 Task: Change the intra-picture dwt filter of the Dirac video decoder using libschroedinger to "Deslauriers-Dubuc (13,7)".
Action: Mouse moved to (127, 16)
Screenshot: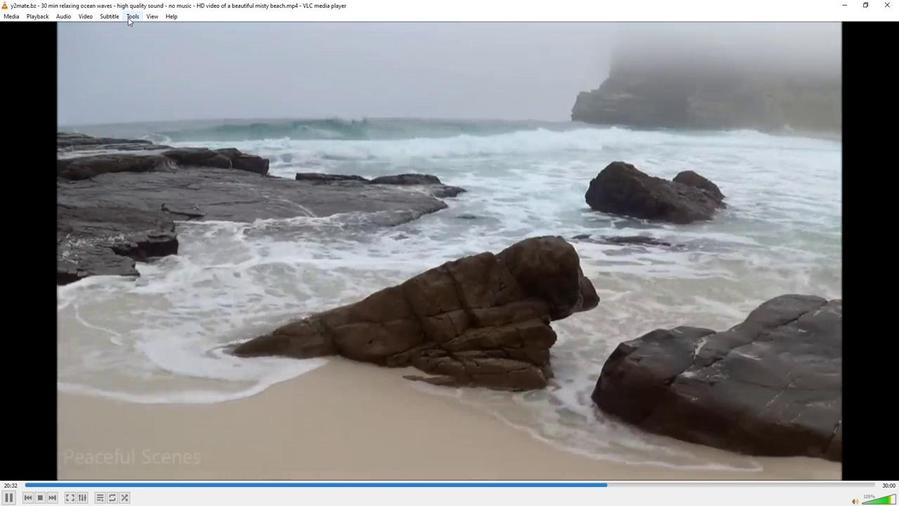 
Action: Mouse pressed left at (127, 16)
Screenshot: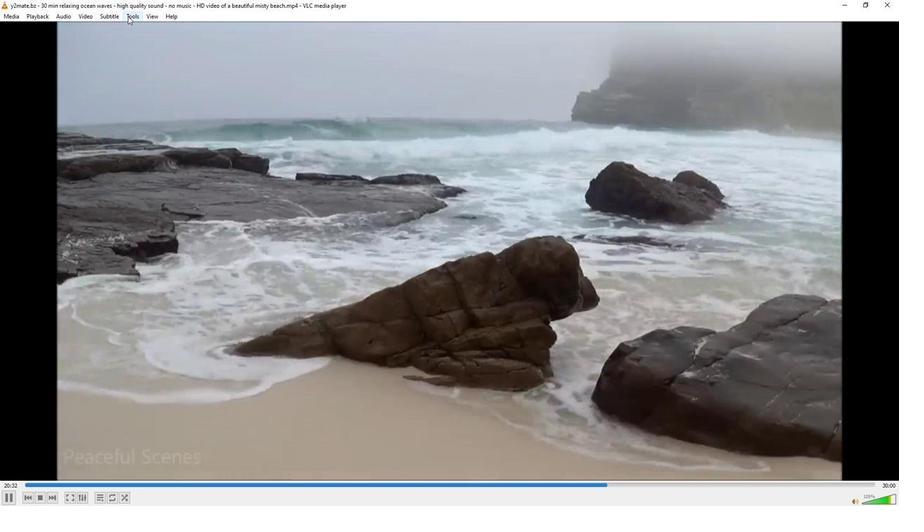 
Action: Mouse moved to (137, 129)
Screenshot: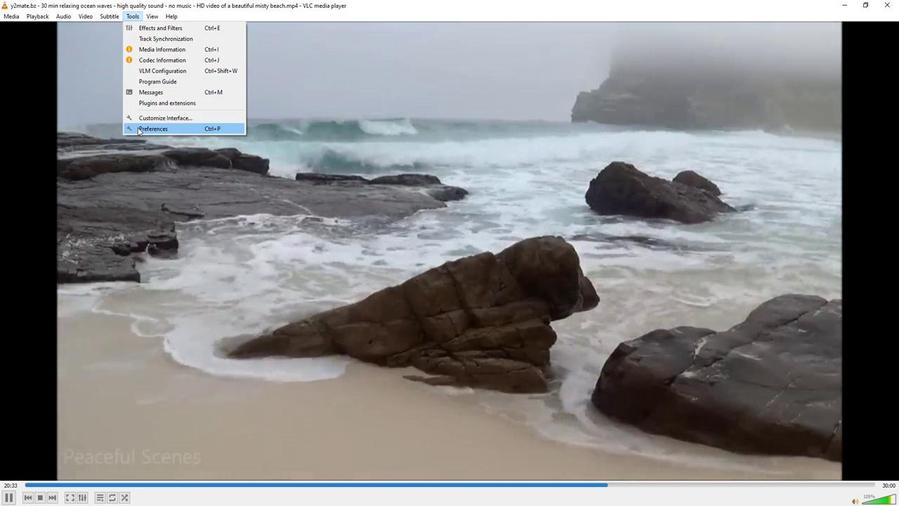 
Action: Mouse pressed left at (137, 129)
Screenshot: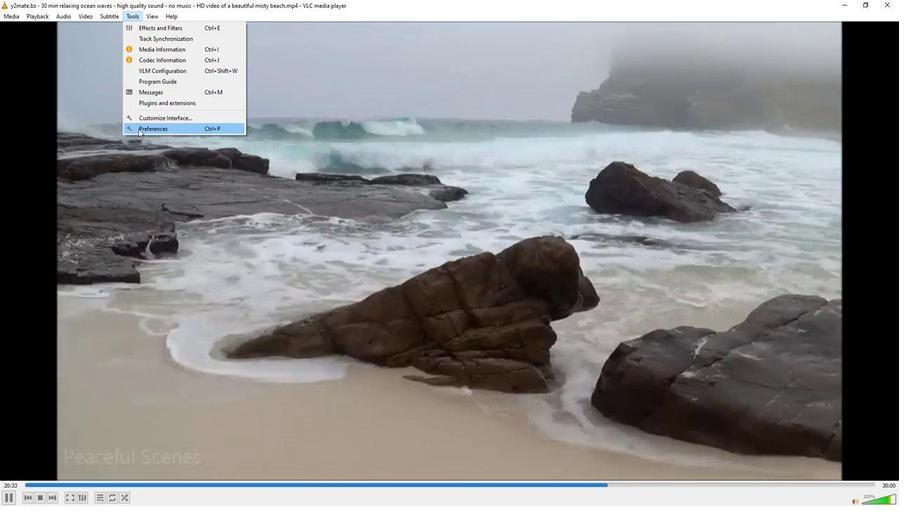 
Action: Mouse moved to (110, 392)
Screenshot: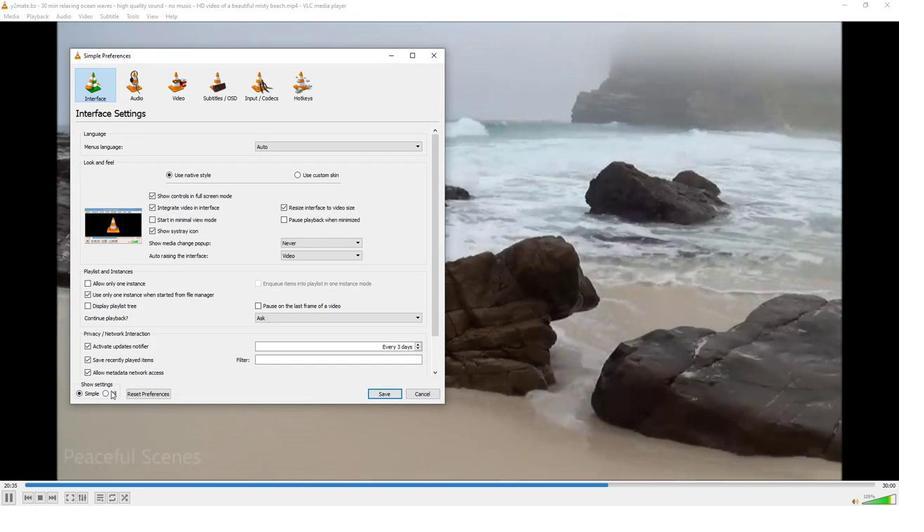 
Action: Mouse pressed left at (110, 392)
Screenshot: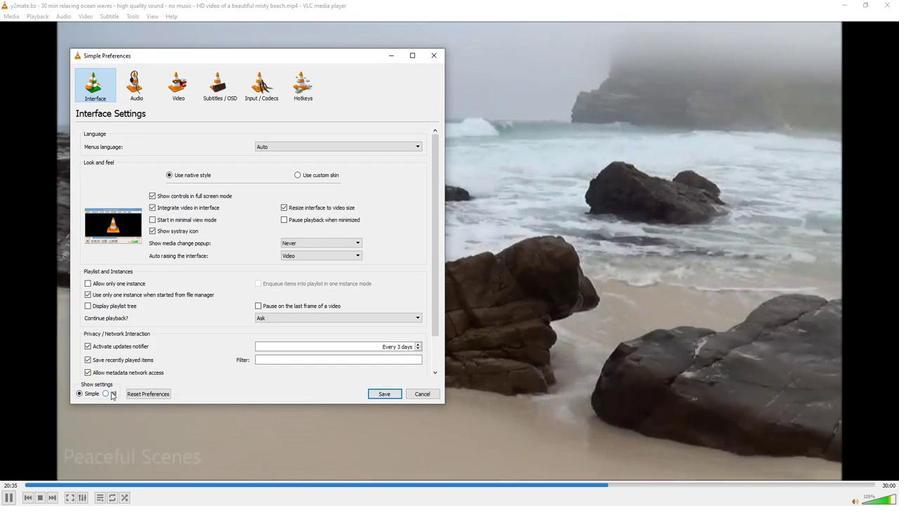 
Action: Mouse moved to (93, 299)
Screenshot: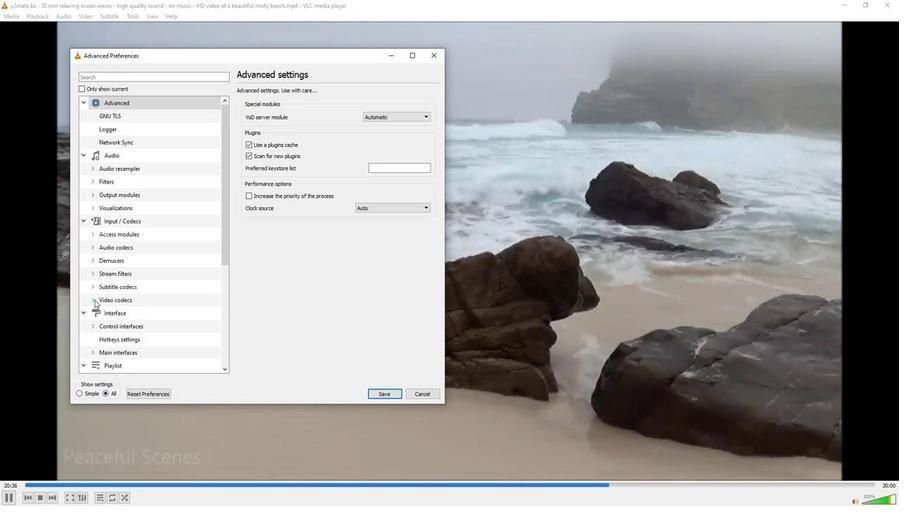 
Action: Mouse pressed left at (93, 299)
Screenshot: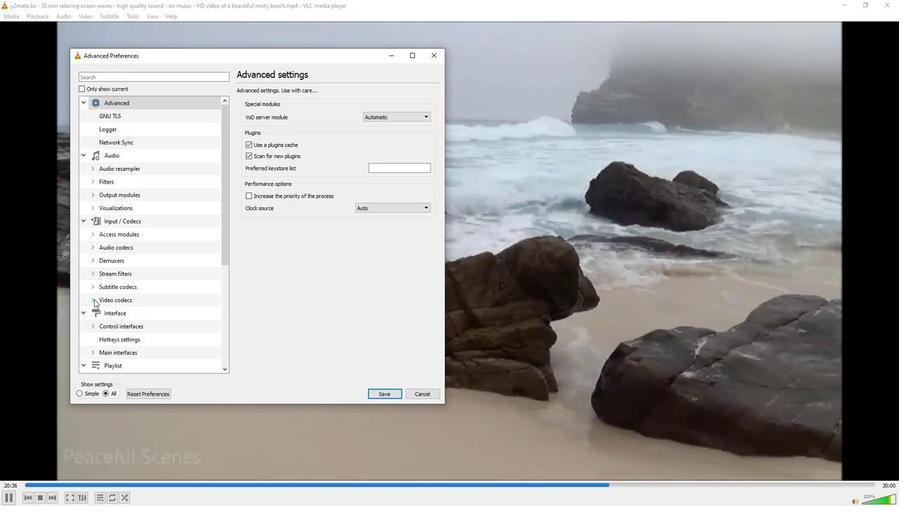 
Action: Mouse moved to (118, 369)
Screenshot: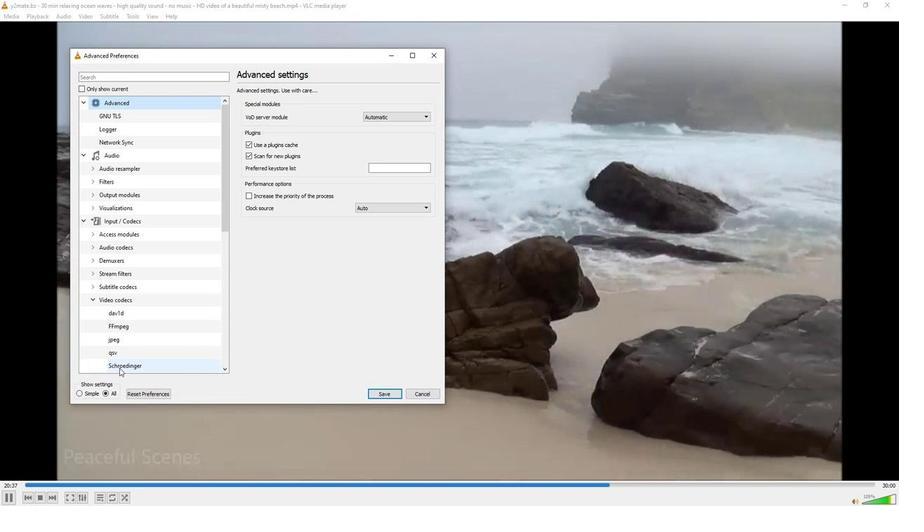 
Action: Mouse pressed left at (118, 369)
Screenshot: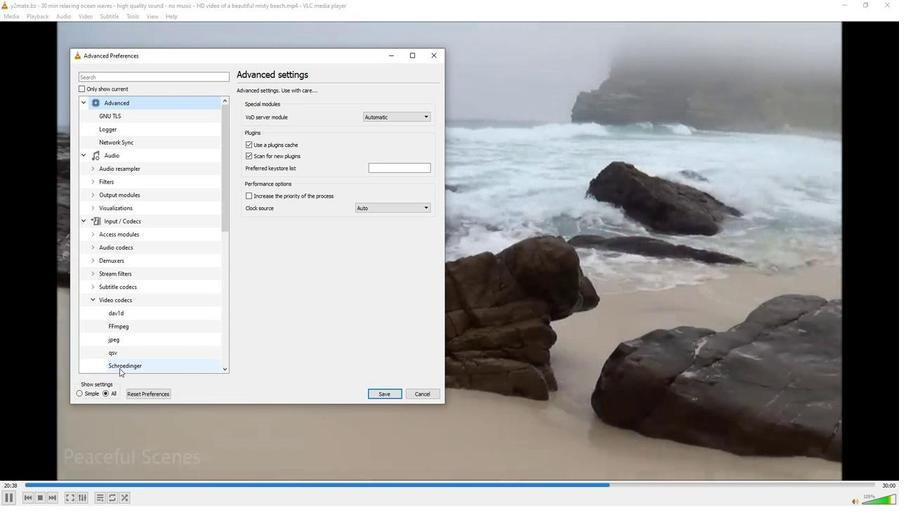 
Action: Mouse moved to (345, 342)
Screenshot: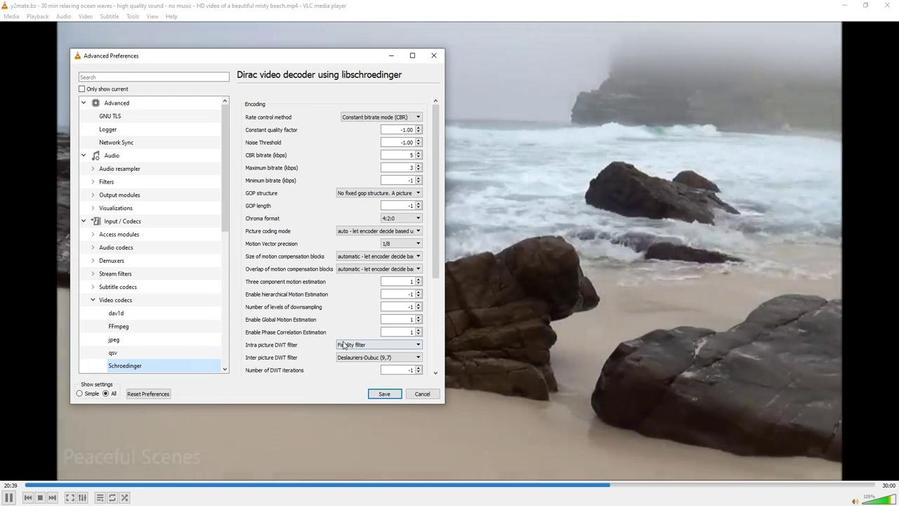 
Action: Mouse pressed left at (345, 342)
Screenshot: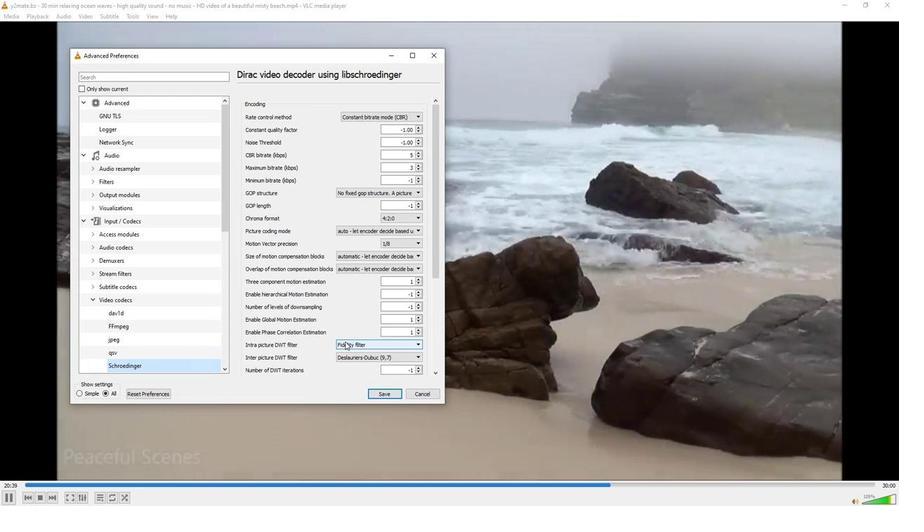 
Action: Mouse moved to (356, 365)
Screenshot: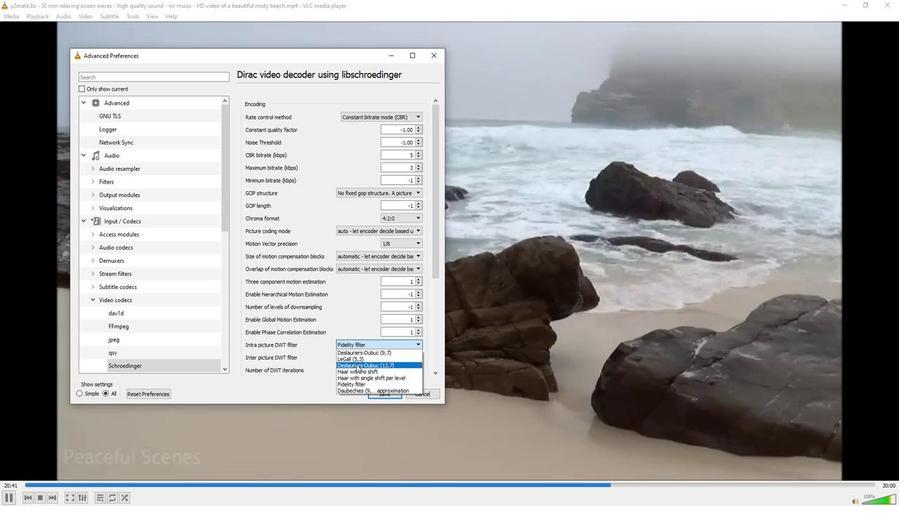 
Action: Mouse pressed left at (356, 365)
Screenshot: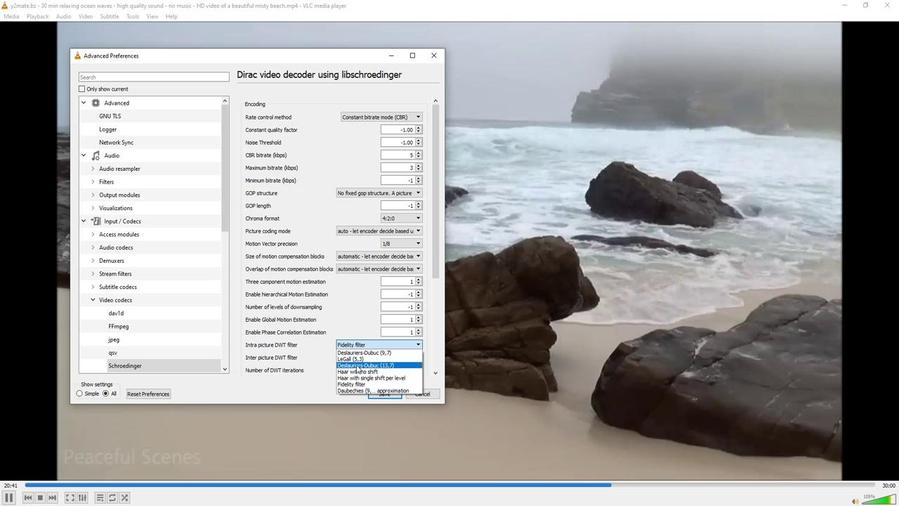 
Action: Mouse moved to (355, 365)
Screenshot: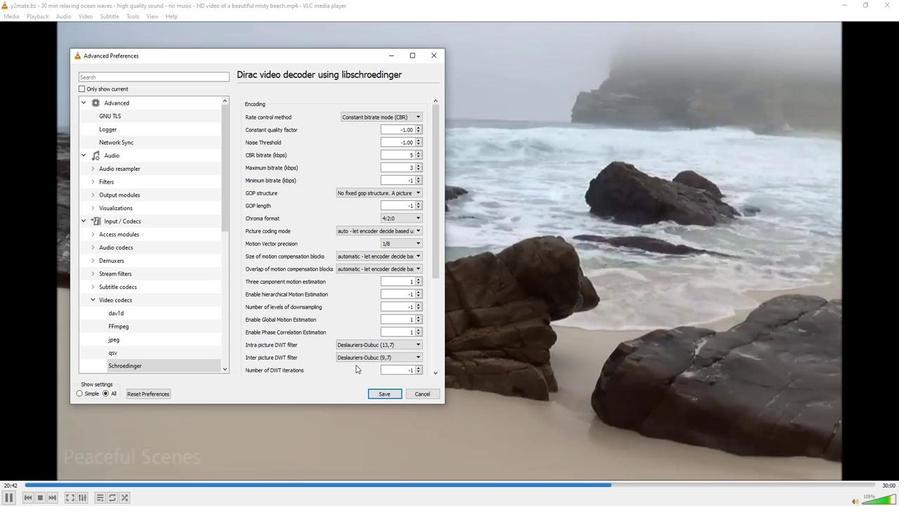 
